 Task: Select Purple Colour To Highlight The Text
Action: Mouse moved to (198, 156)
Screenshot: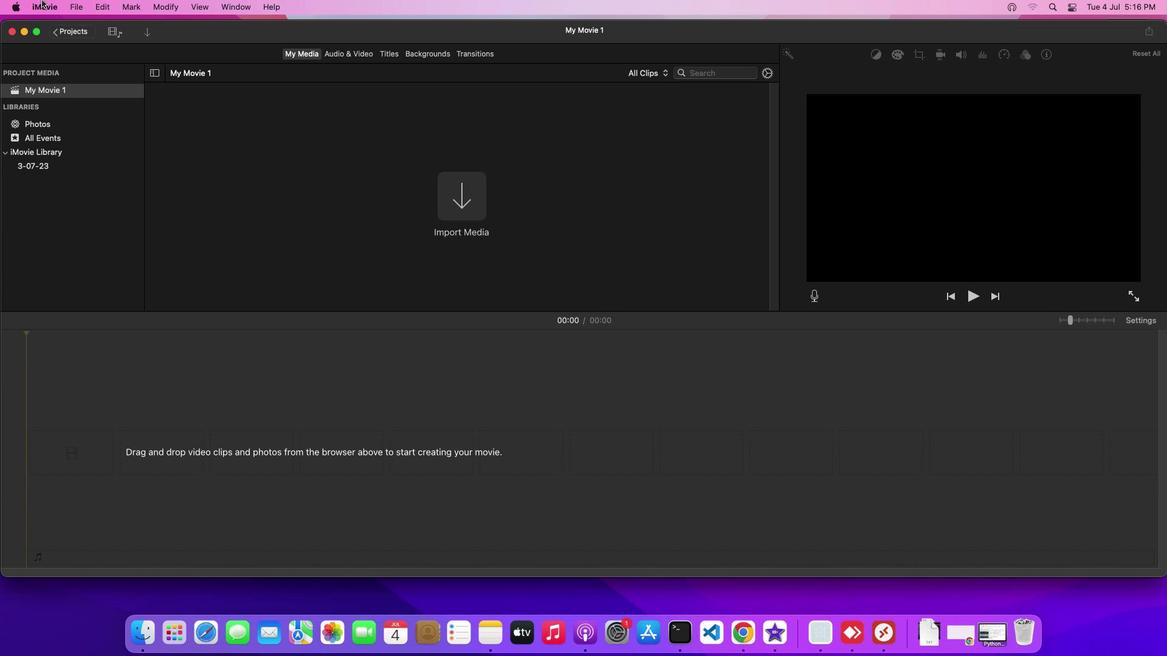 
Action: Mouse pressed left at (198, 156)
Screenshot: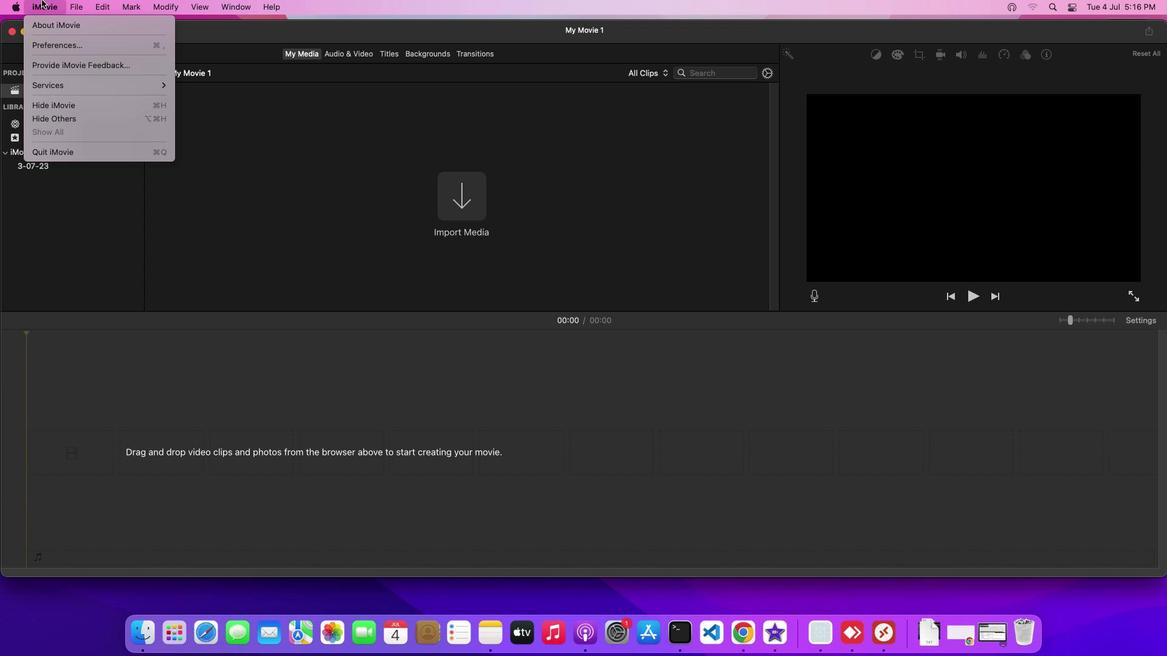 
Action: Mouse moved to (209, 178)
Screenshot: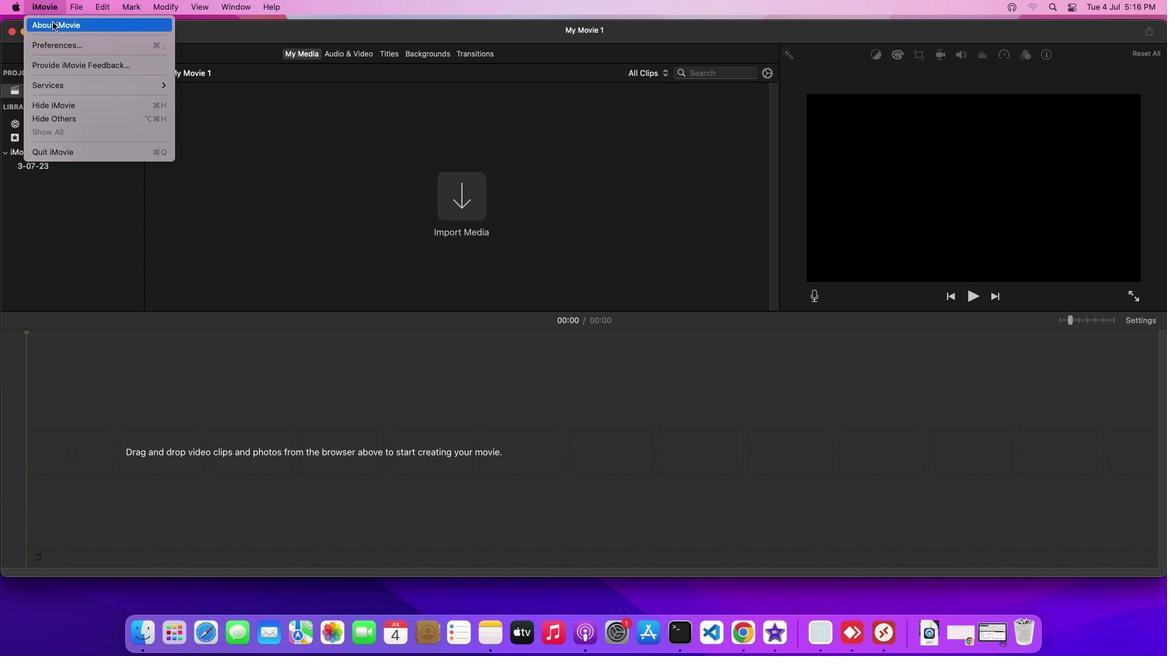
Action: Mouse pressed left at (209, 178)
Screenshot: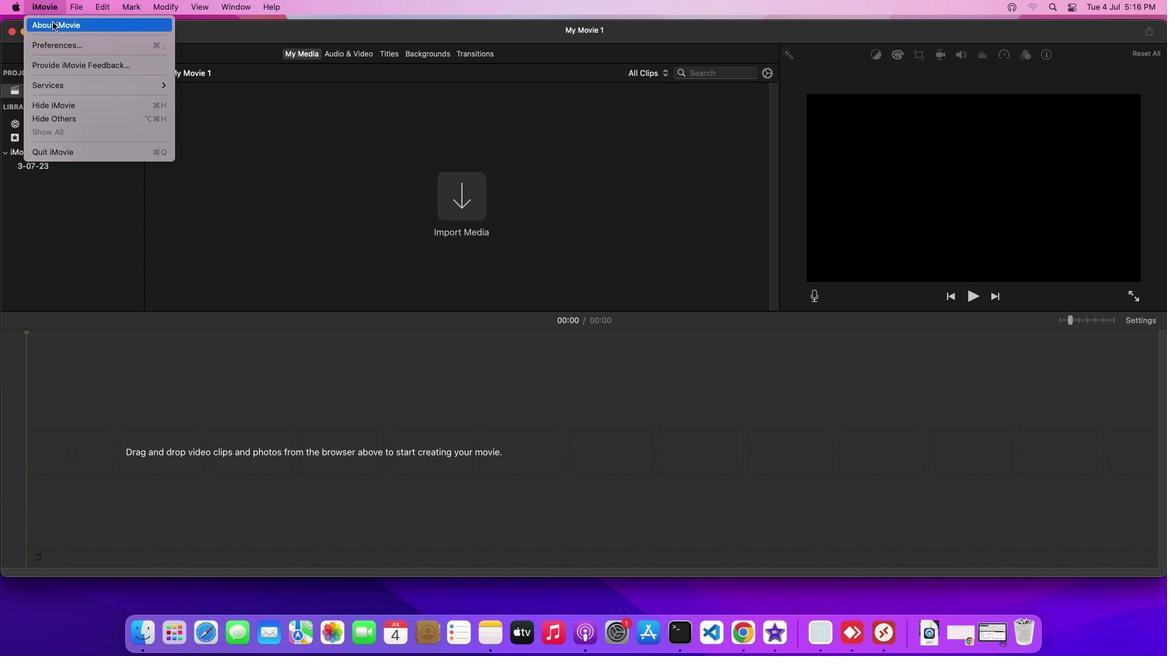
Action: Mouse moved to (757, 514)
Screenshot: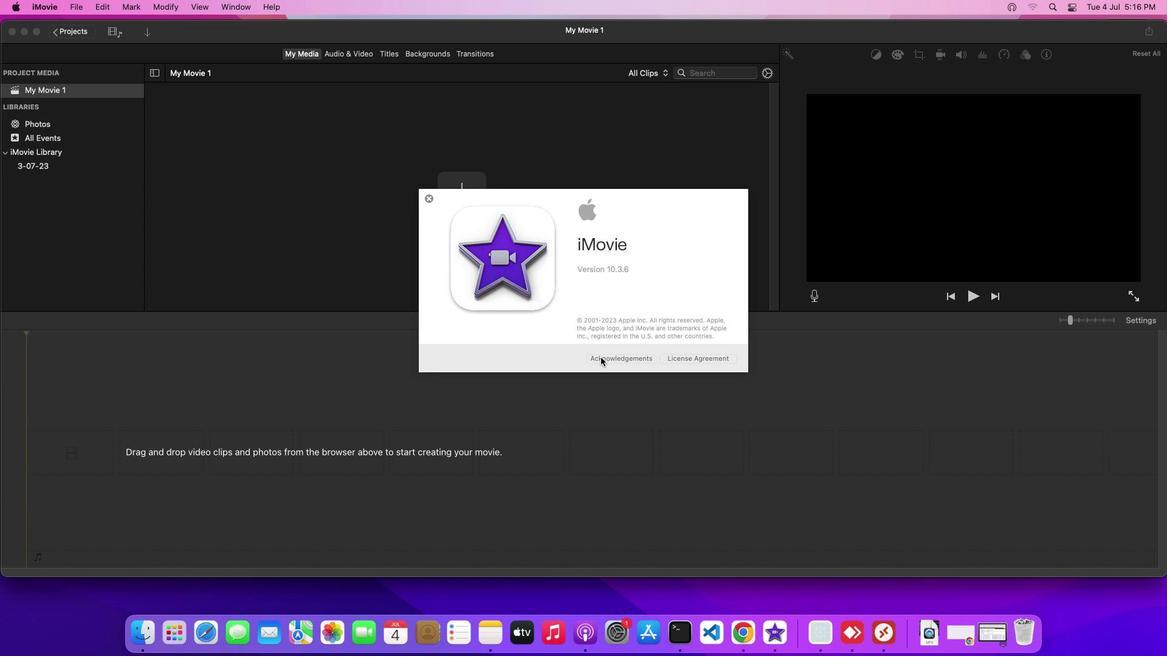 
Action: Mouse pressed left at (757, 514)
Screenshot: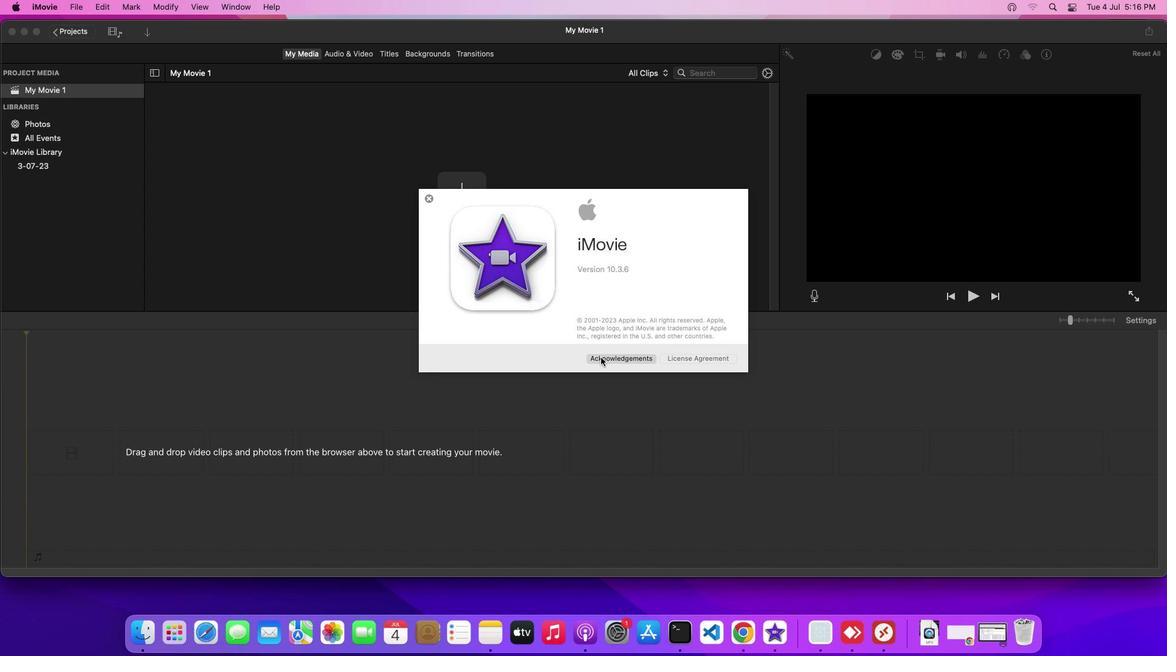 
Action: Mouse moved to (817, 224)
Screenshot: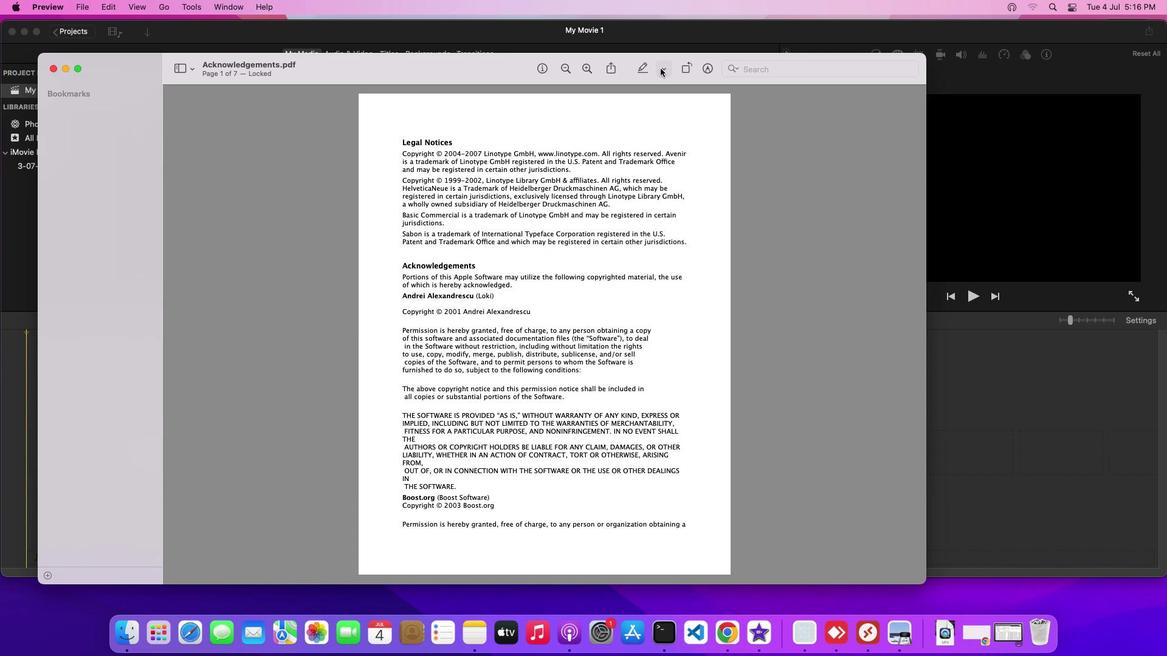 
Action: Mouse pressed left at (817, 224)
Screenshot: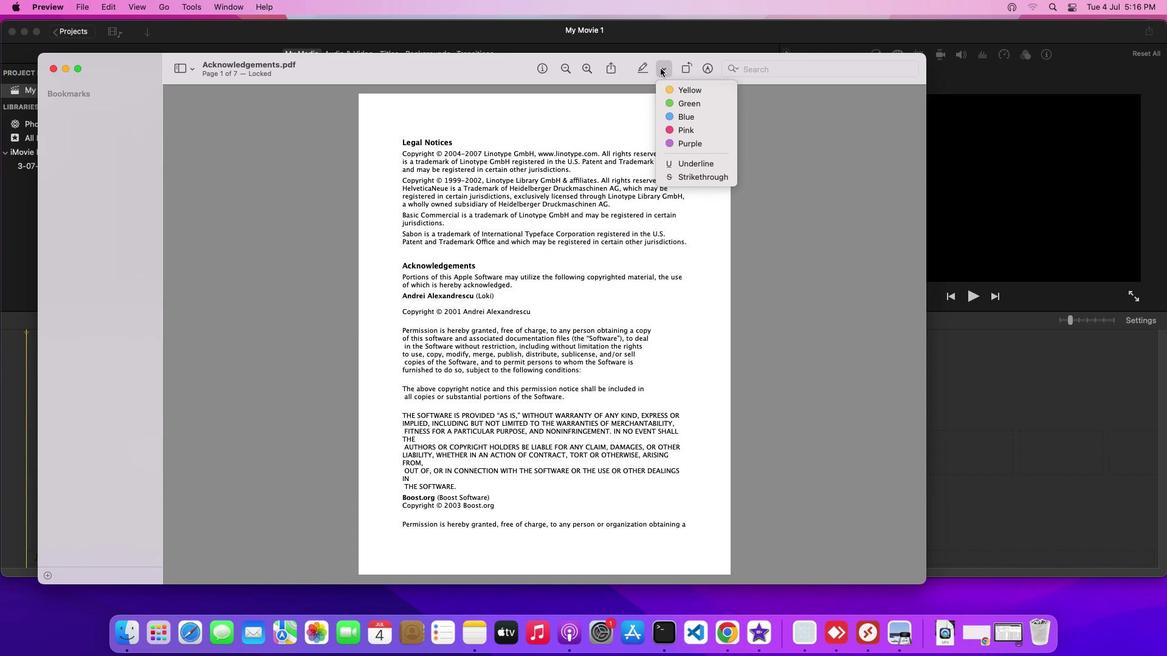 
Action: Mouse moved to (827, 298)
Screenshot: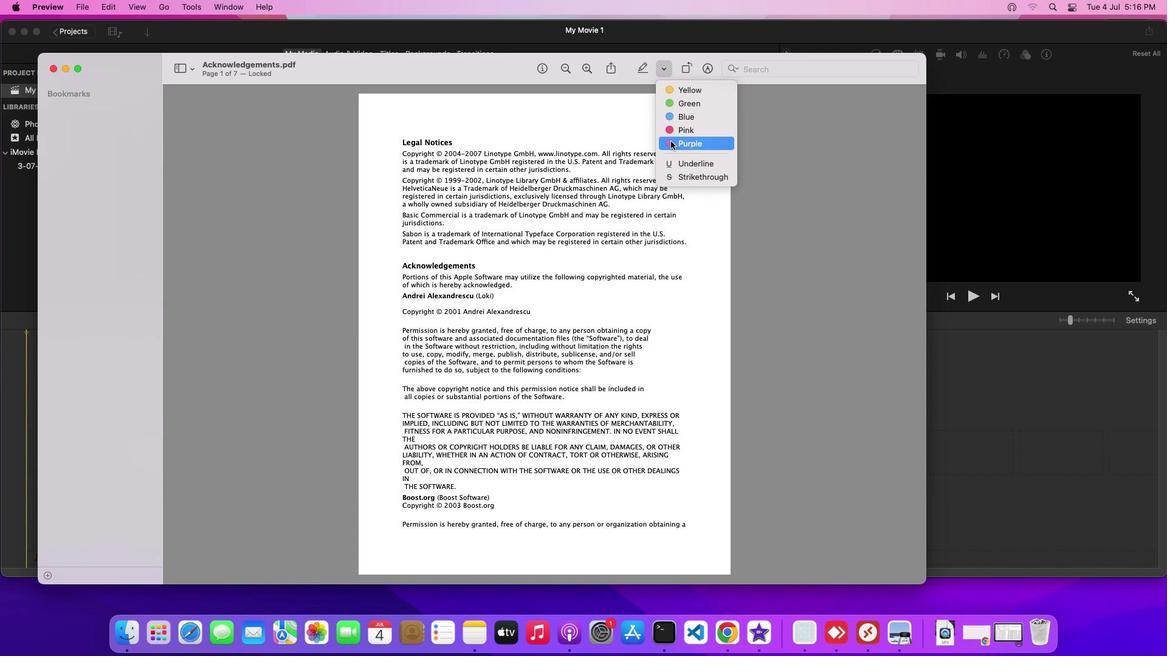 
Action: Mouse pressed left at (827, 298)
Screenshot: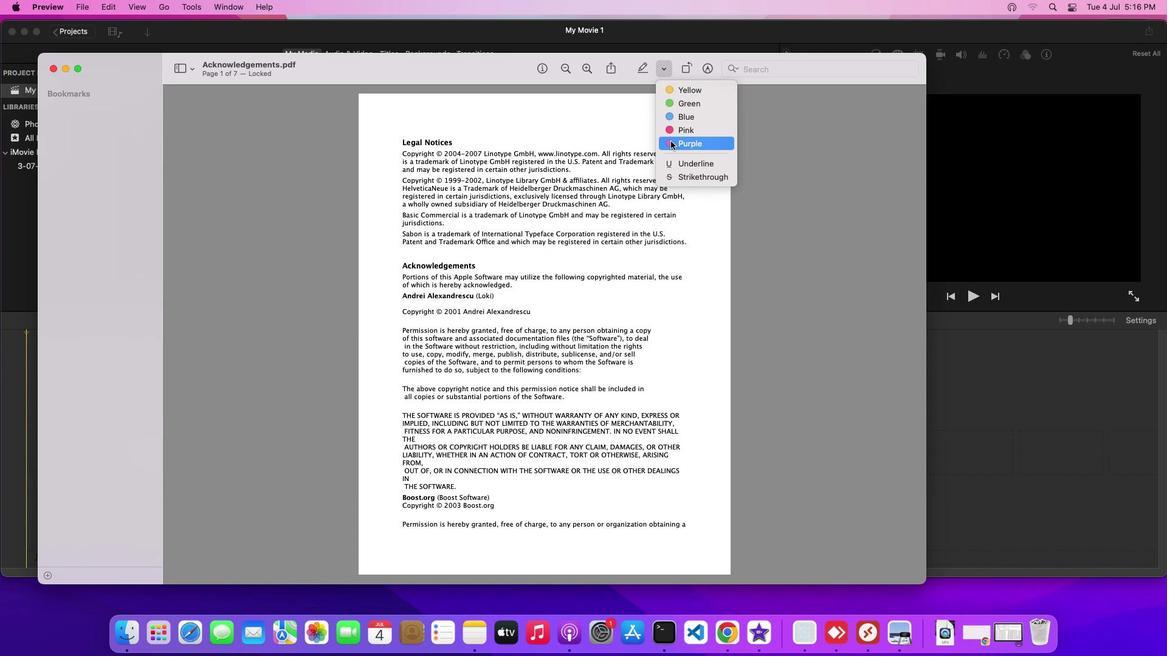 
Action: Mouse moved to (827, 299)
Screenshot: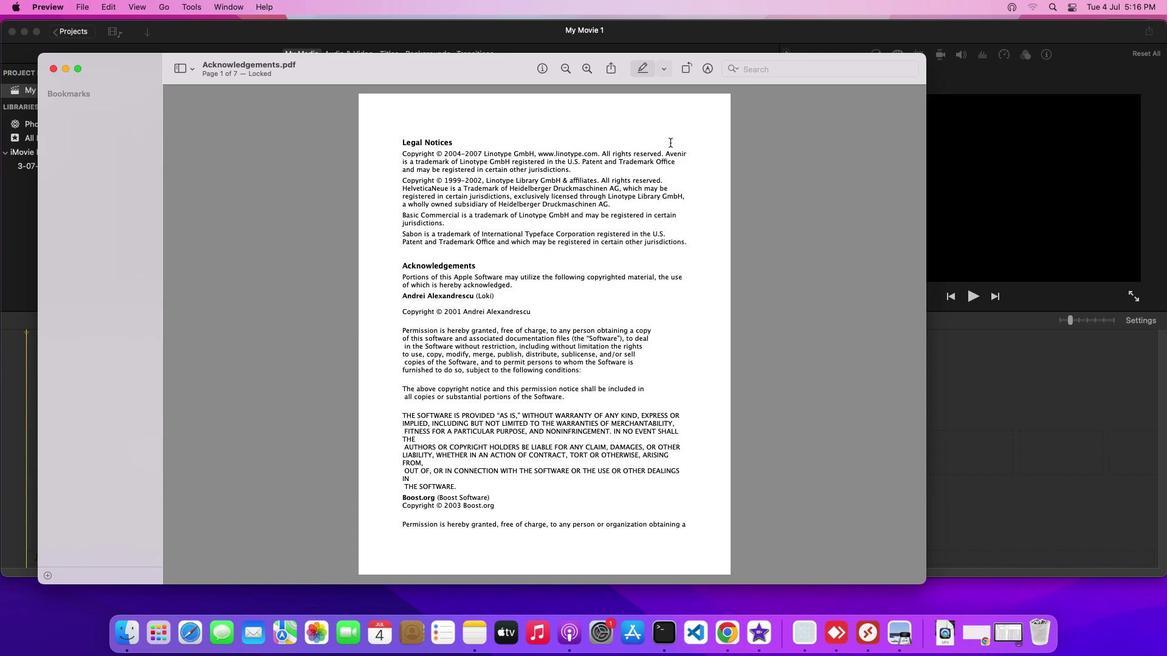 
